 Task: Create Board Brand Identity Development to Workspace Enterprise Content Management. Create Board Diversity and Inclusion Initiatives to Workspace Enterprise Content Management. Create Board Content Marketing E-book Strategy and Execution to Workspace Enterprise Content Management
Action: Mouse moved to (306, 70)
Screenshot: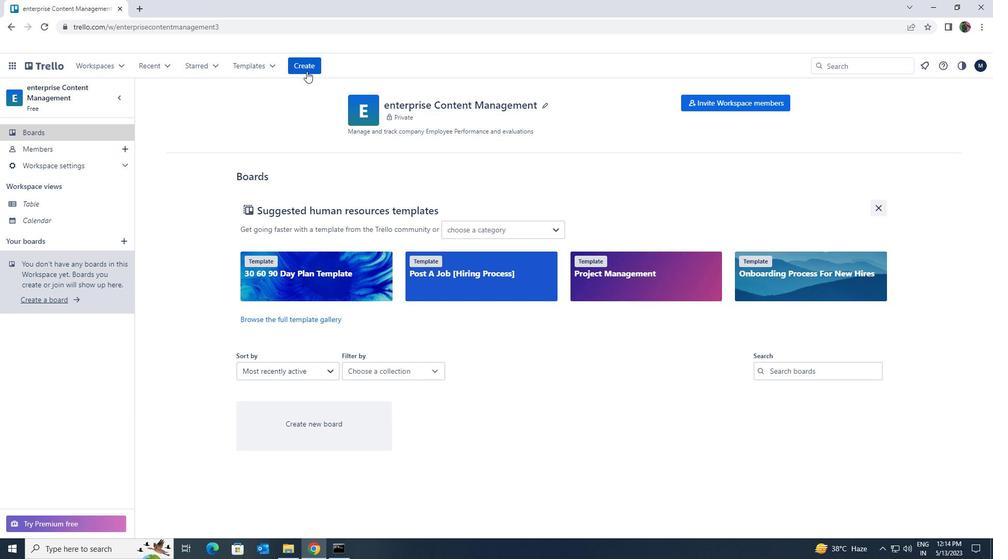 
Action: Mouse pressed left at (306, 70)
Screenshot: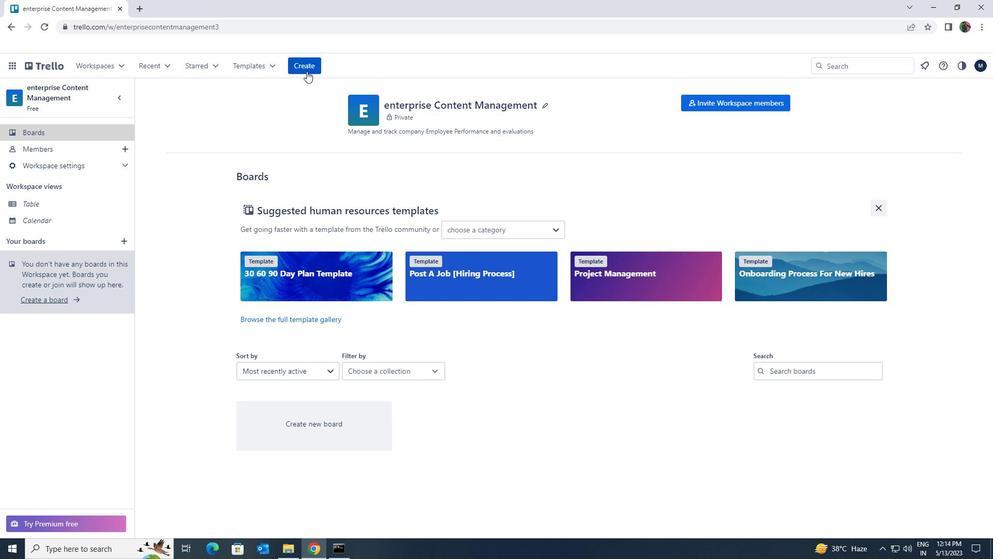 
Action: Mouse moved to (315, 99)
Screenshot: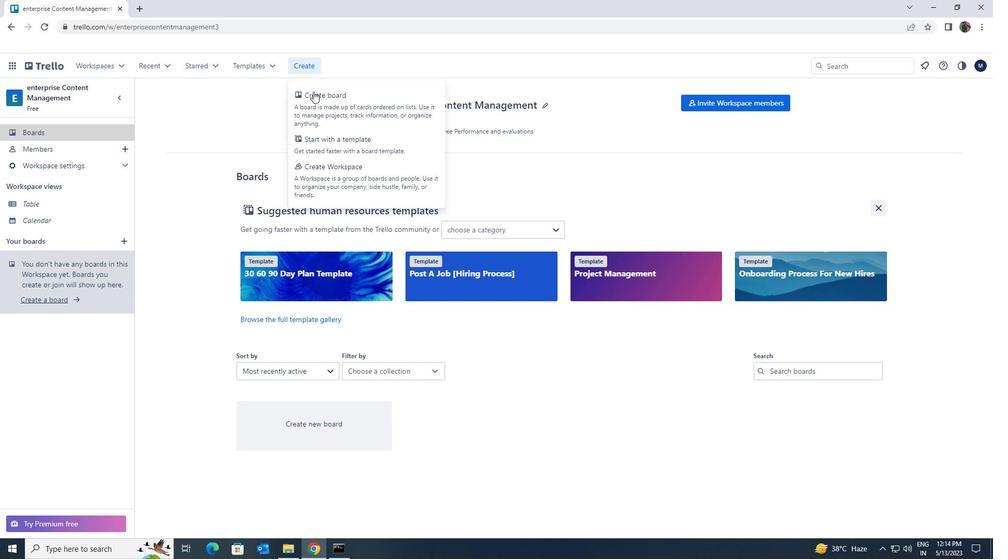 
Action: Mouse pressed left at (315, 99)
Screenshot: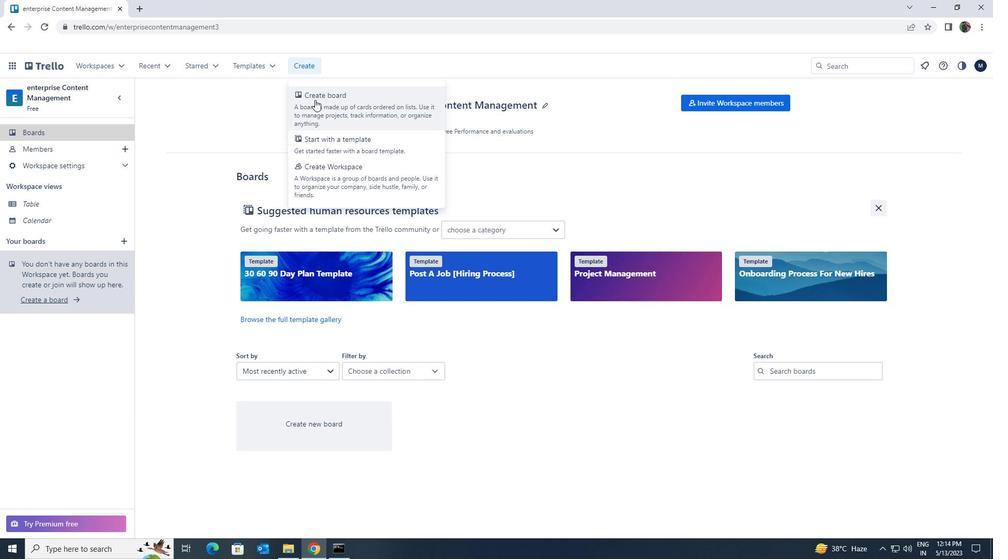 
Action: Key pressed <Key.shift>BRAND<Key.space><Key.shift>IDENTITY<Key.space><Key.shift>F
Screenshot: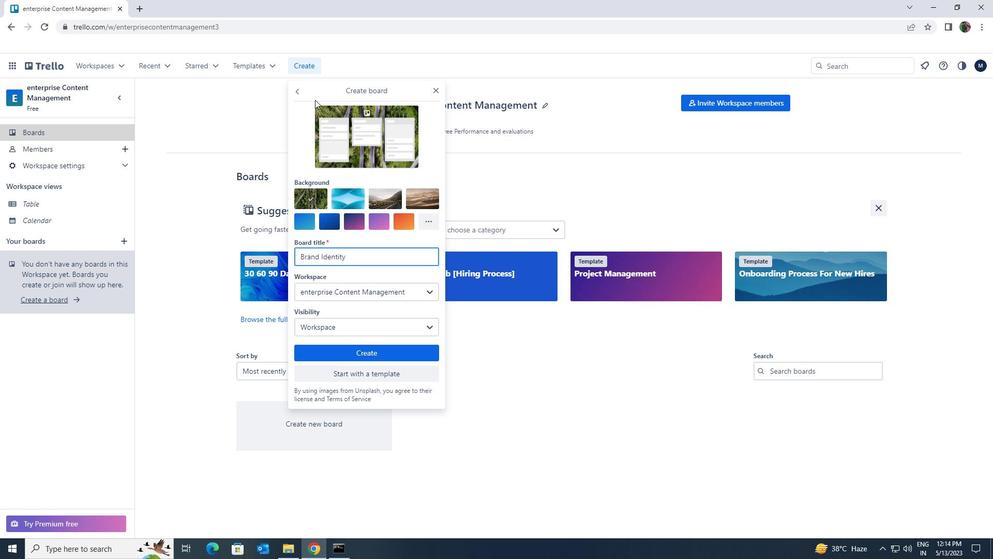 
Action: Mouse moved to (315, 100)
Screenshot: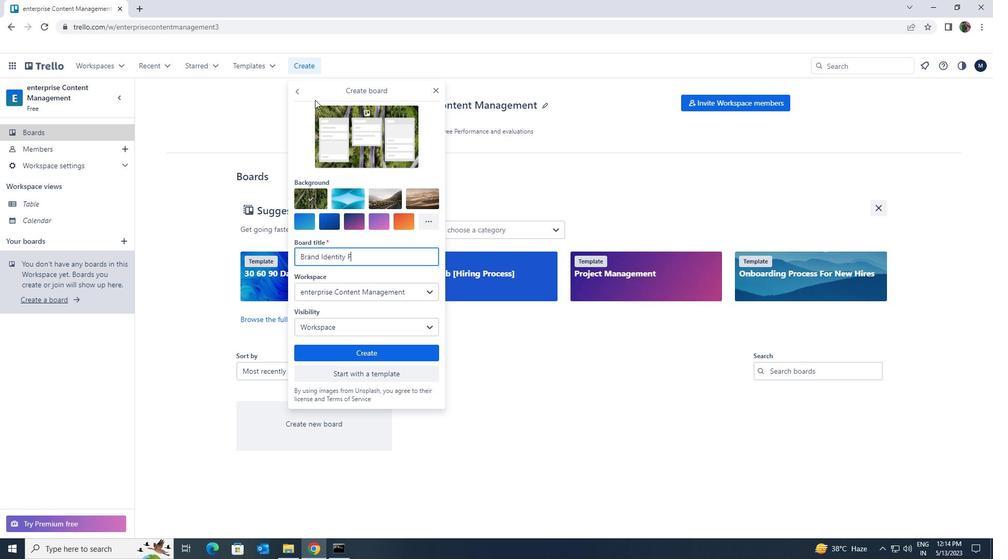 
Action: Key pressed <Key.backspace><Key.shift>DEVELOPMENT
Screenshot: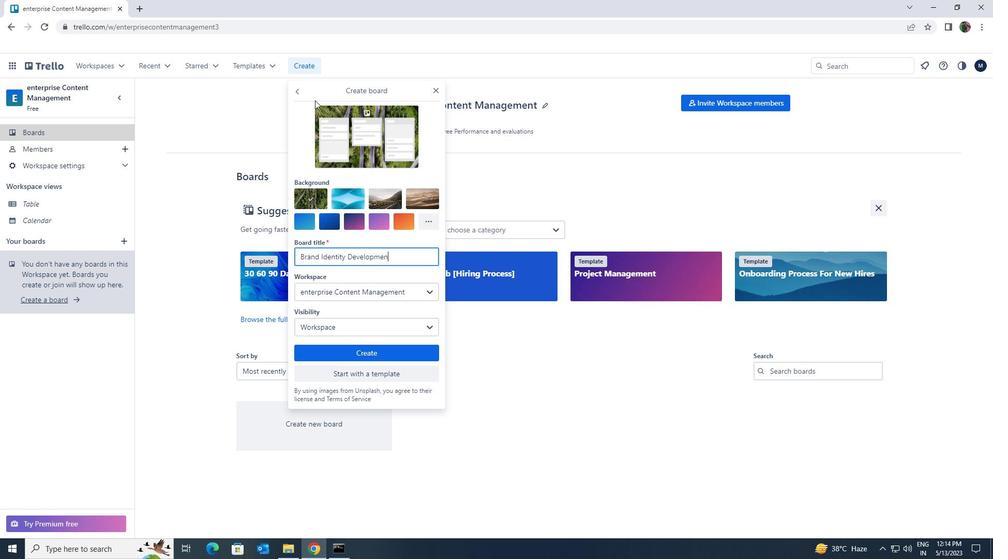 
Action: Mouse moved to (338, 351)
Screenshot: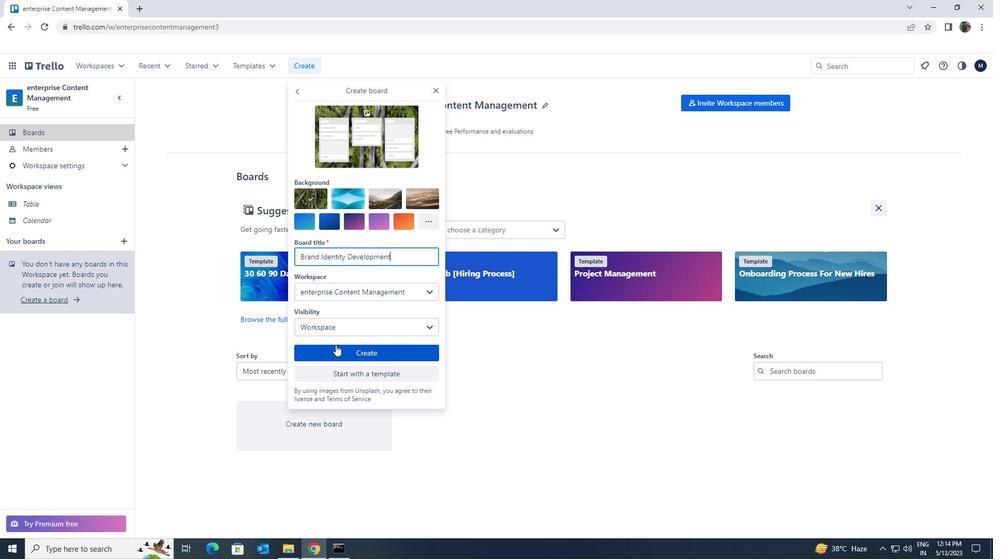 
Action: Mouse pressed left at (338, 351)
Screenshot: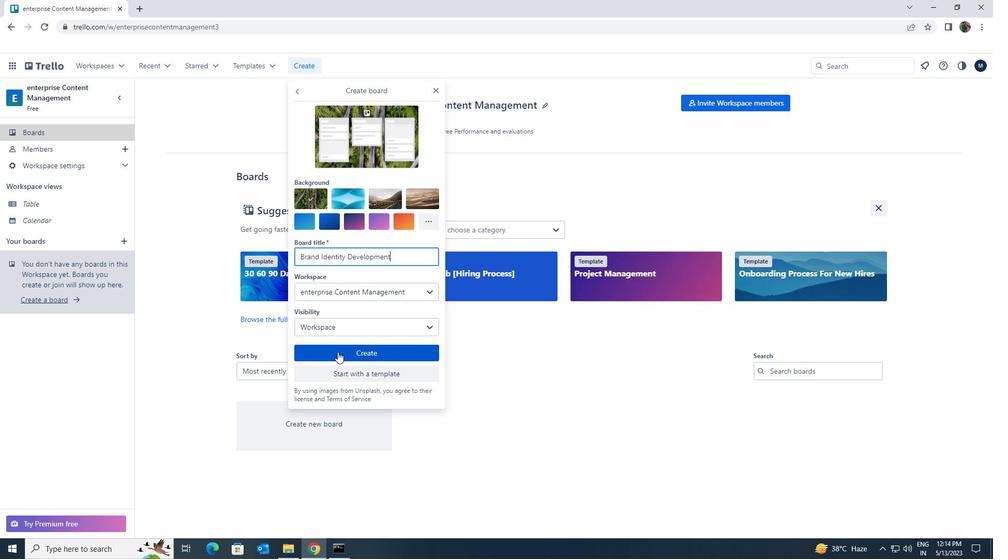 
Action: Mouse moved to (312, 65)
Screenshot: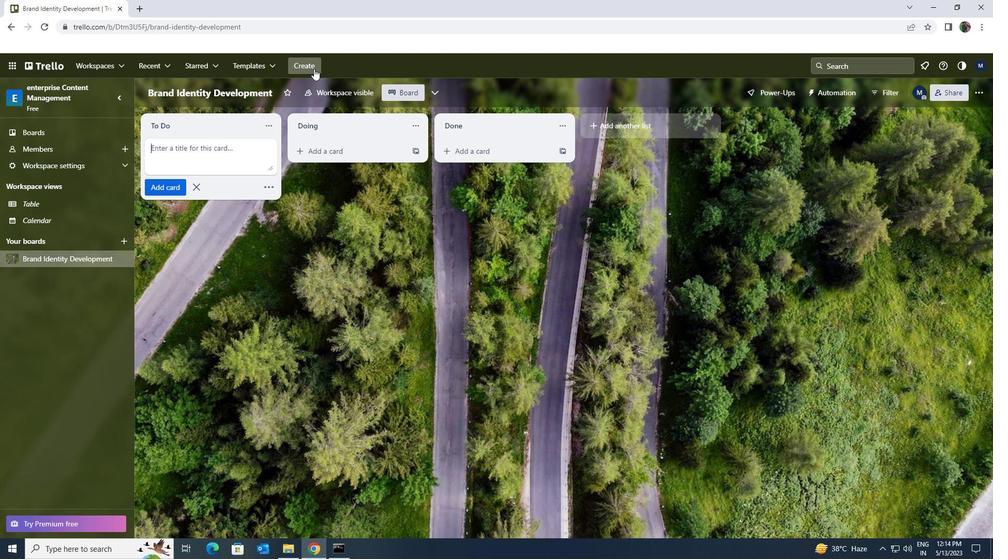 
Action: Mouse pressed left at (312, 65)
Screenshot: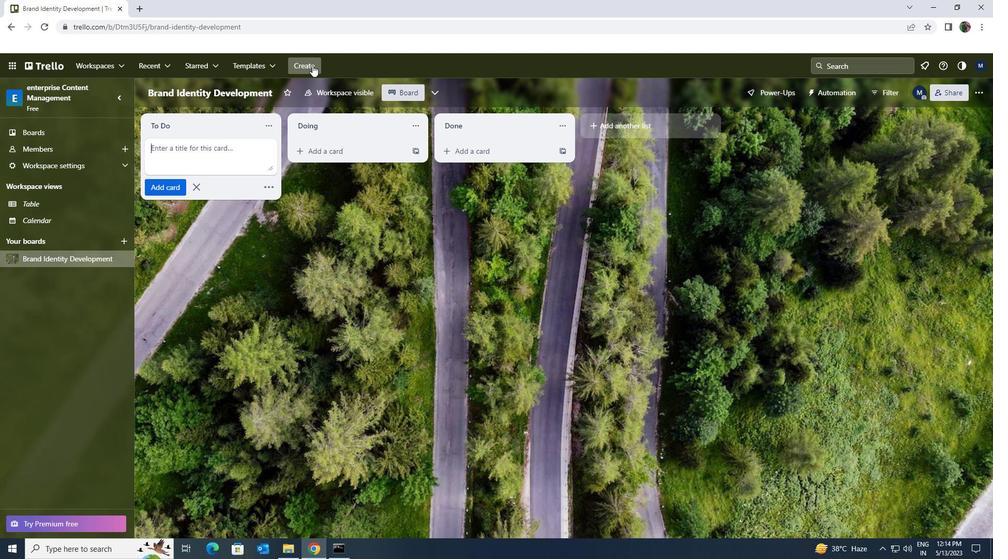 
Action: Mouse moved to (325, 115)
Screenshot: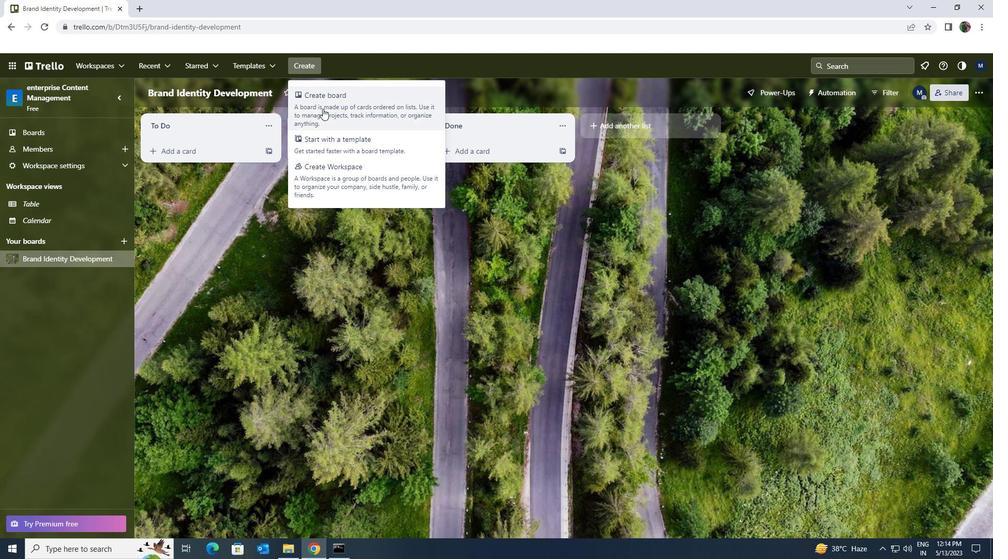 
Action: Mouse pressed left at (325, 115)
Screenshot: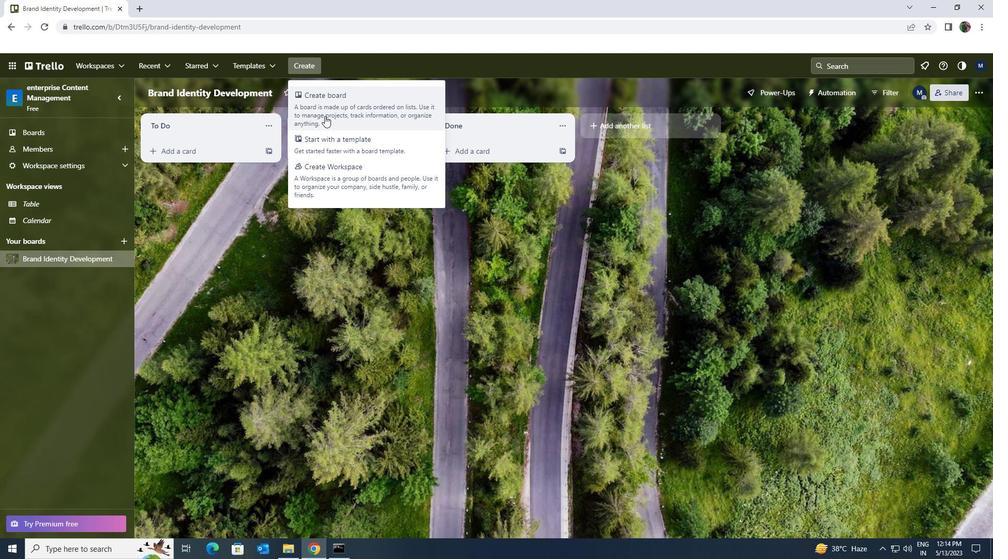 
Action: Key pressed <Key.shift>DIVERSITY<Key.space>AND<Key.space><Key.shift>INCLUSION<Key.space><Key.shift>INITIATIVESB<Key.backspace>
Screenshot: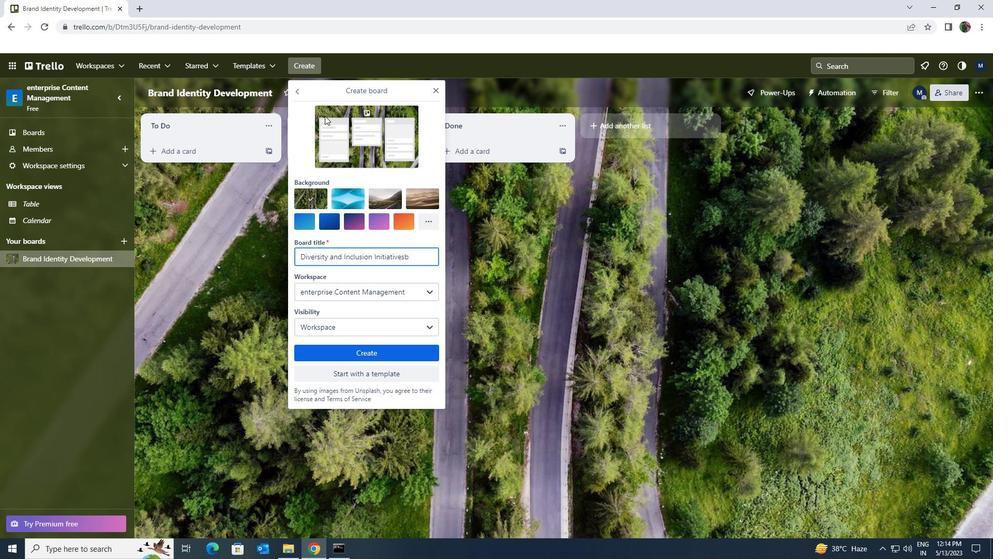 
Action: Mouse moved to (329, 344)
Screenshot: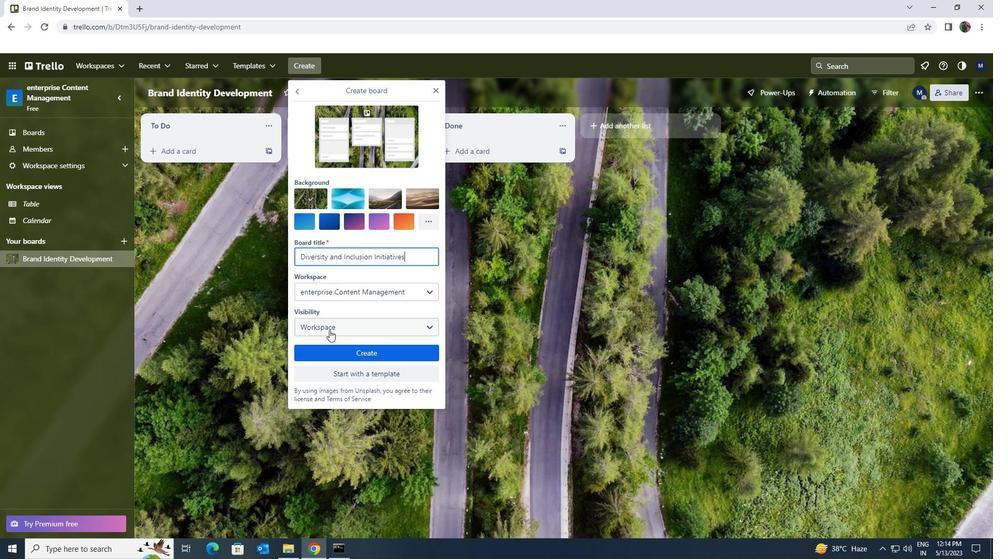 
Action: Mouse pressed left at (329, 344)
Screenshot: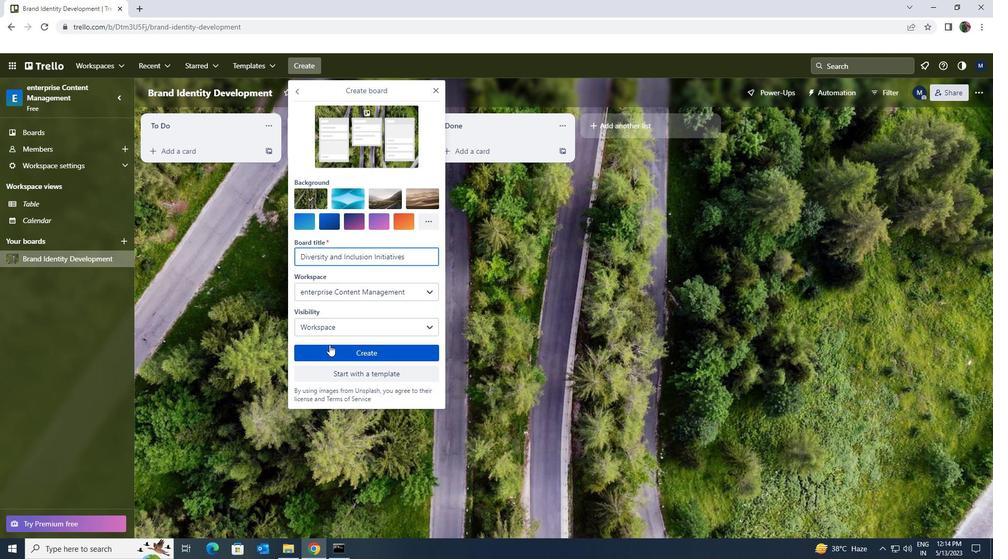 
Action: Mouse moved to (317, 64)
Screenshot: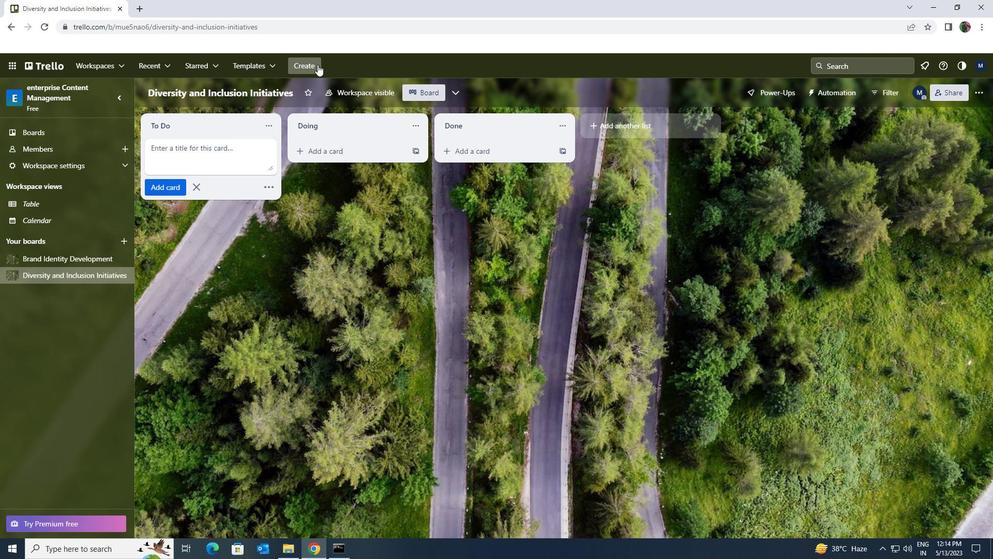 
Action: Mouse pressed left at (317, 64)
Screenshot: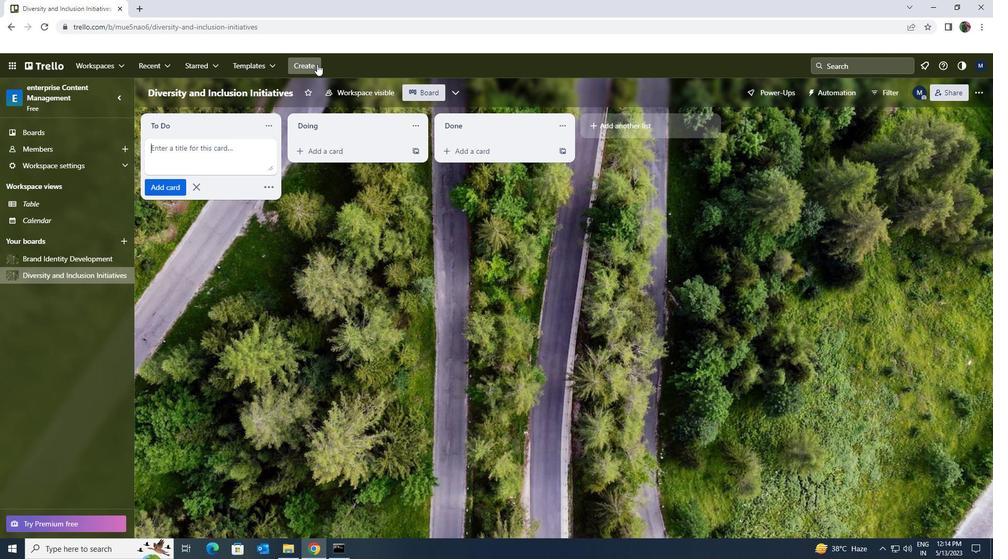 
Action: Mouse moved to (355, 108)
Screenshot: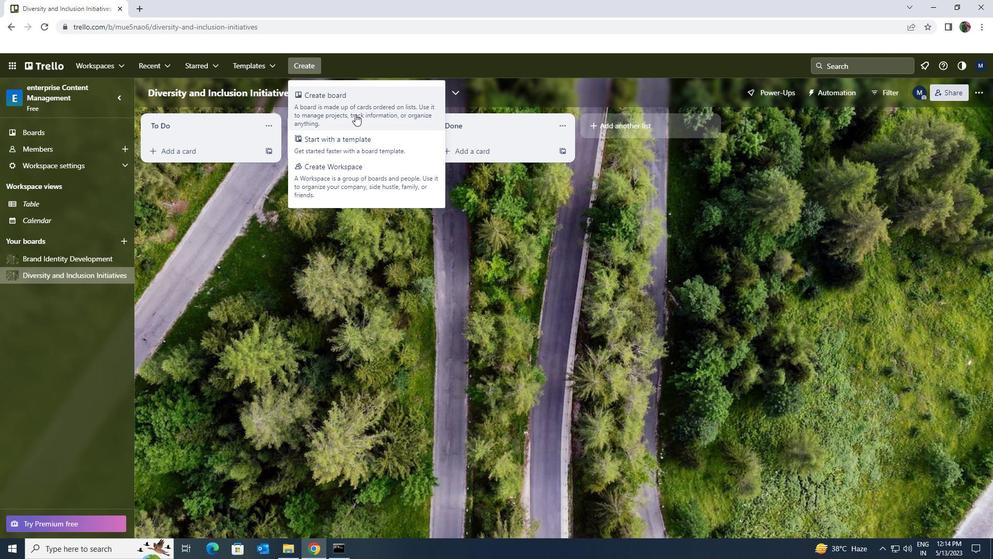 
Action: Mouse pressed left at (355, 108)
Screenshot: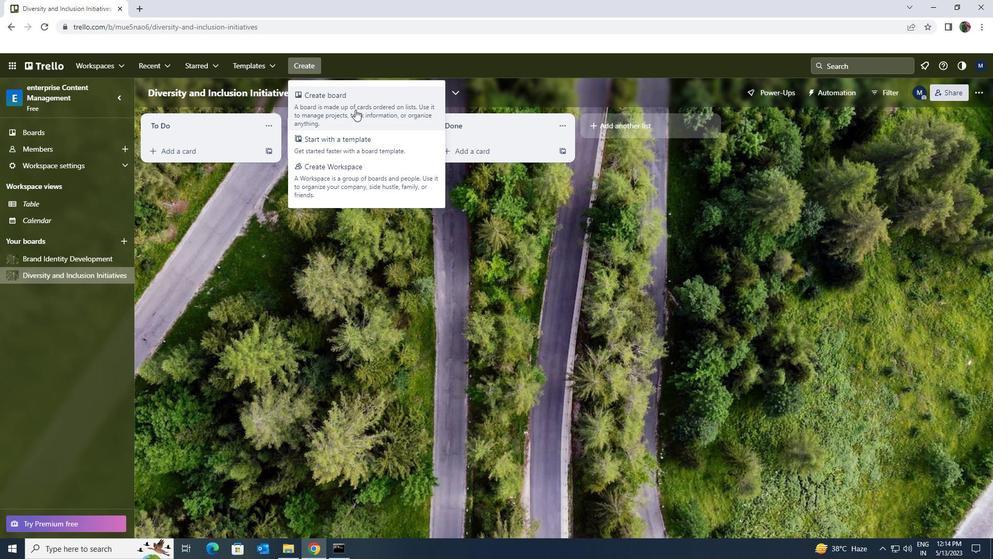 
Action: Key pressed <Key.shift><Key.shift><Key.shift>MARKETING<Key.space><Key.shift>E-<Key.shift><Key.shift><Key.shift><Key.shift><Key.shift><Key.shift><Key.shift><Key.space><Key.shift><Key.shift>BOOK<Key.space>AND<Key.space><Key.shift>EXECUTION
Screenshot: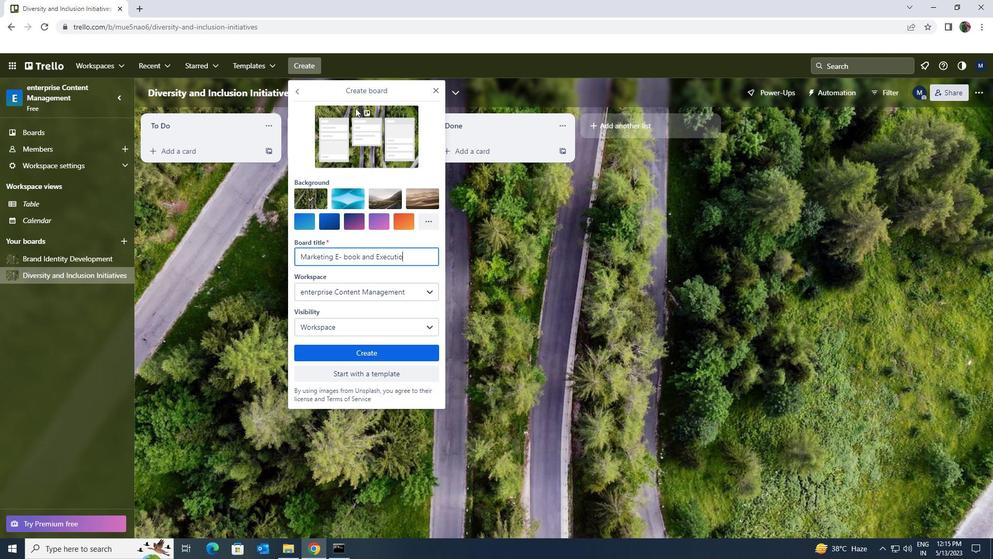 
Action: Mouse moved to (380, 352)
Screenshot: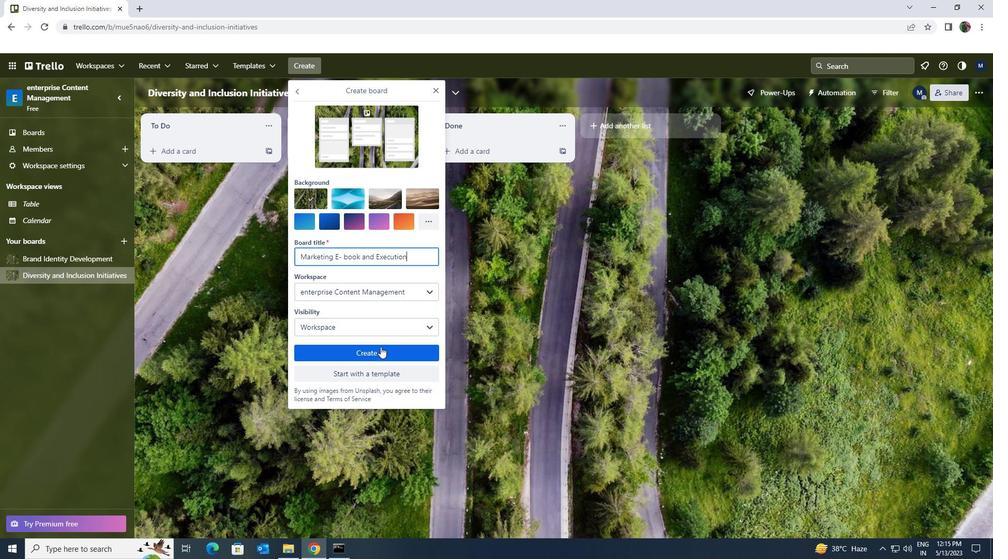 
Action: Mouse pressed left at (380, 352)
Screenshot: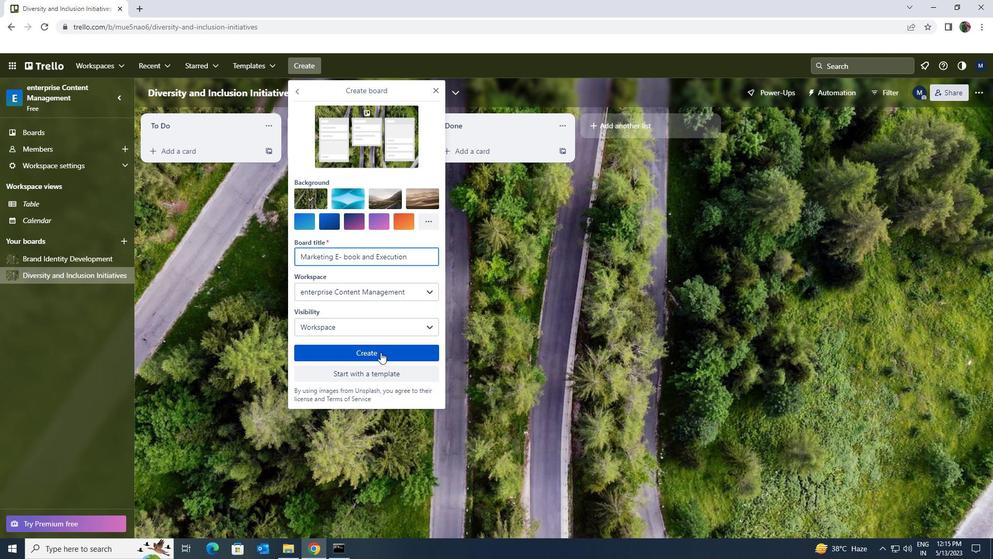 
